 Task: Evaluate the absolute value of -36 - 12i.
Action: Mouse moved to (1196, 80)
Screenshot: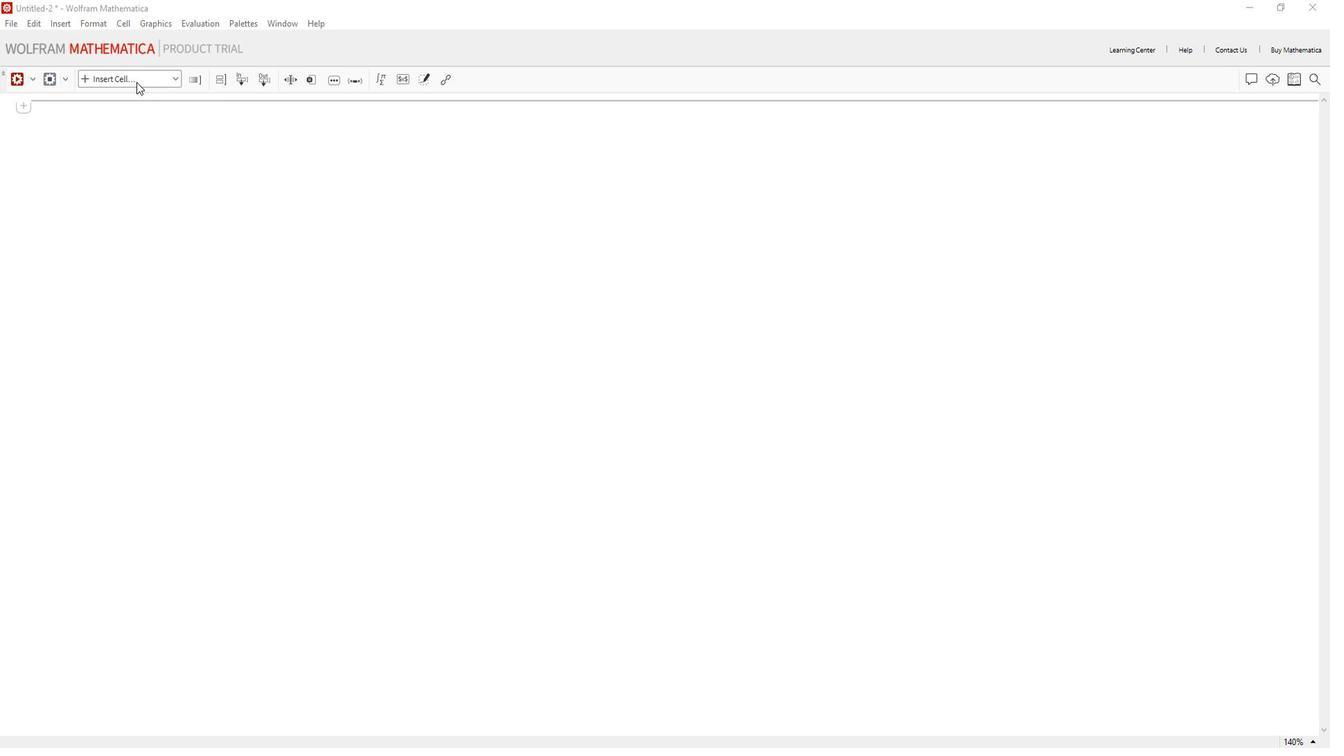 
Action: Mouse pressed left at (1196, 80)
Screenshot: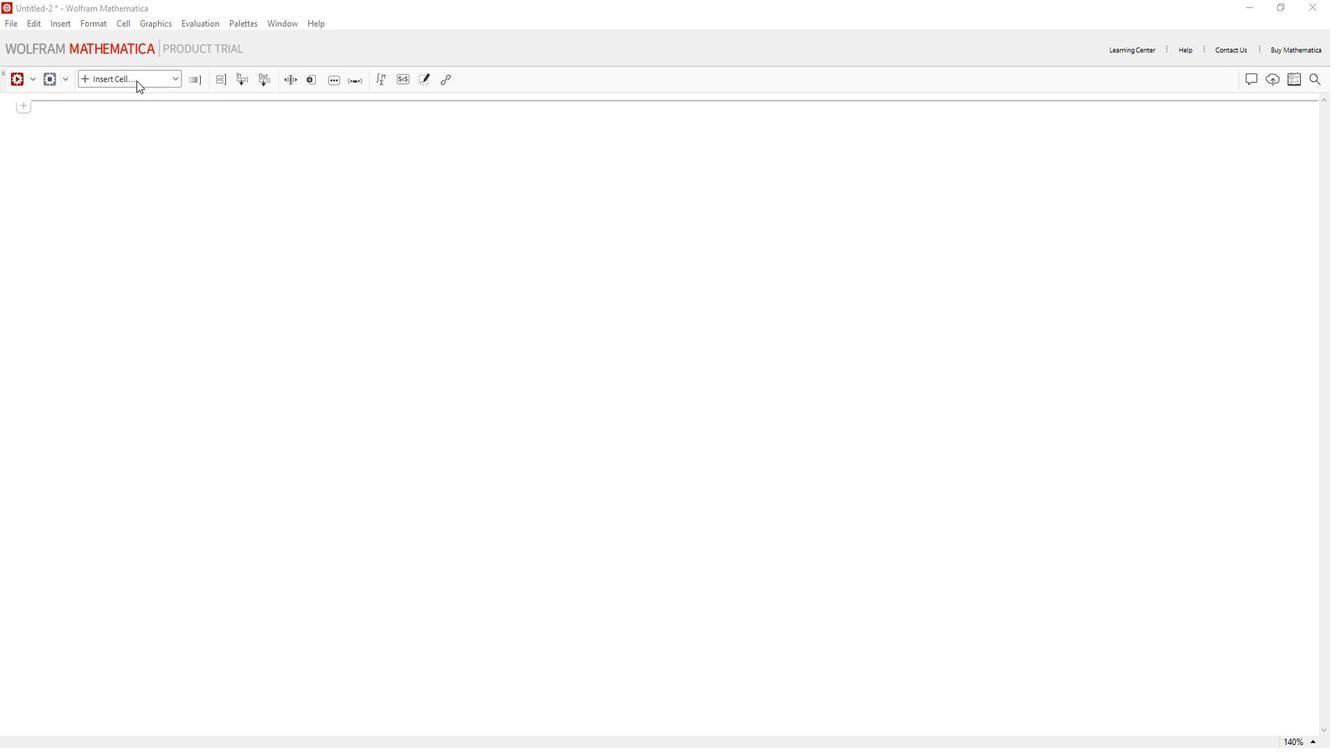
Action: Mouse moved to (1177, 99)
Screenshot: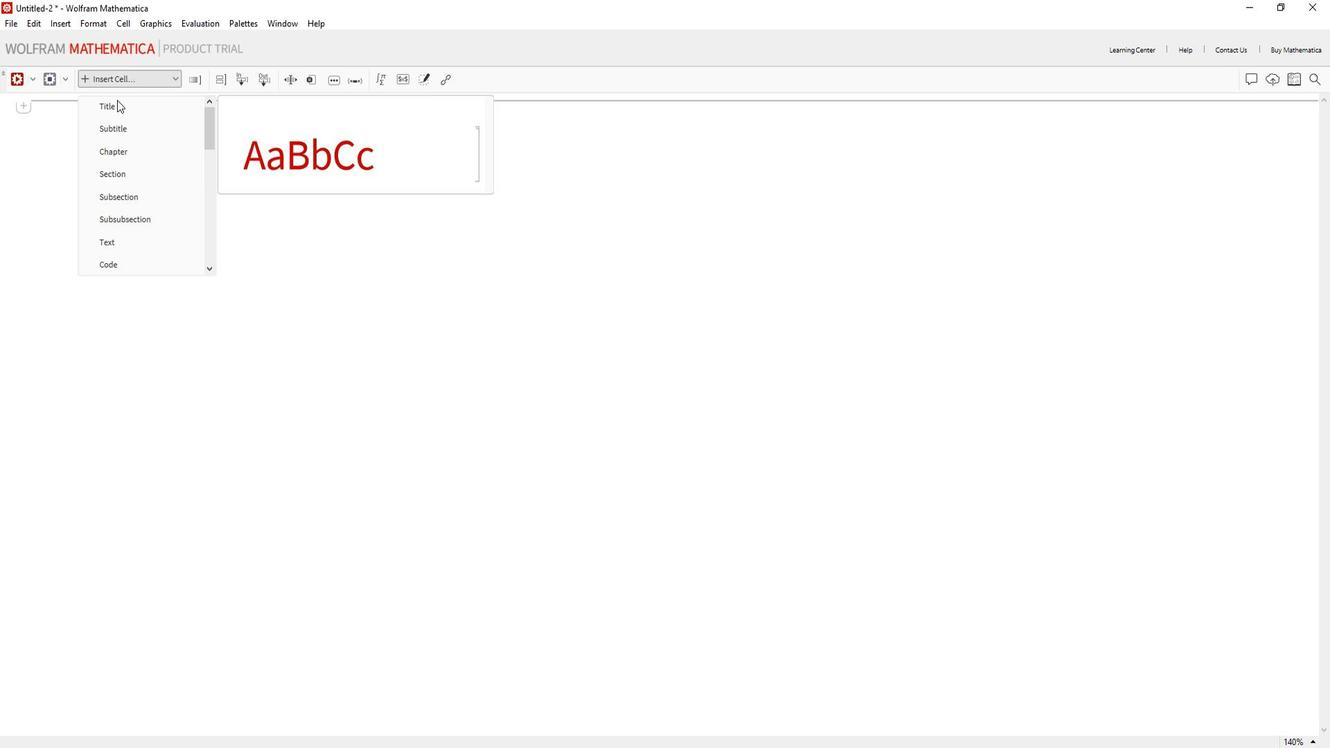 
Action: Mouse pressed left at (1177, 99)
Screenshot: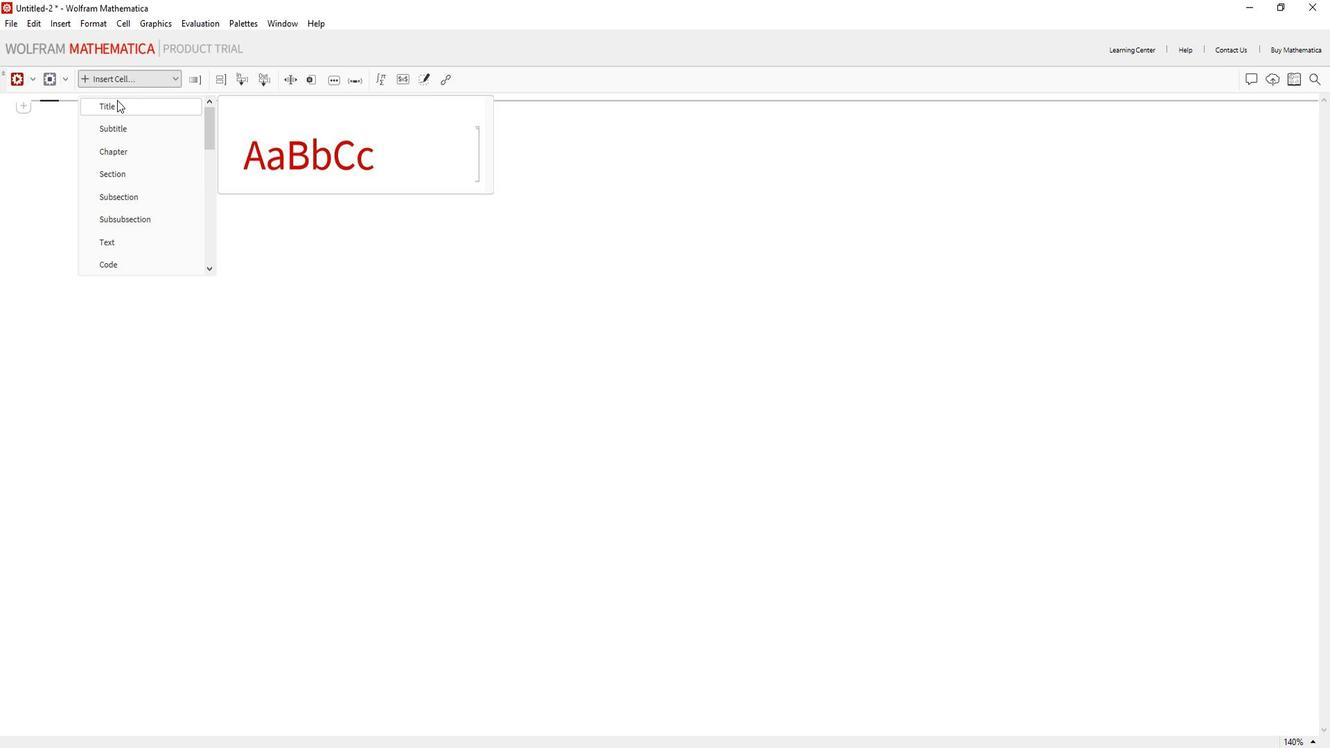 
Action: Mouse pressed left at (1177, 99)
Screenshot: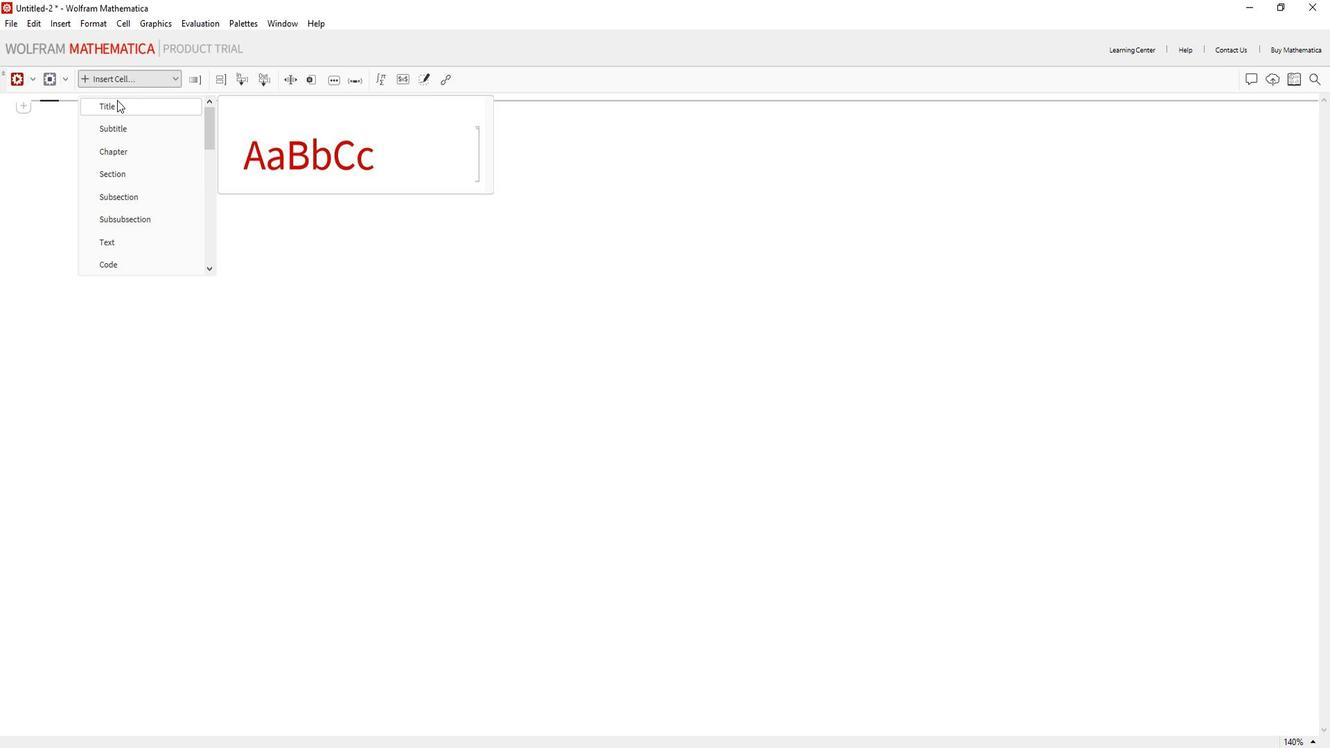 
Action: Mouse moved to (1182, 79)
Screenshot: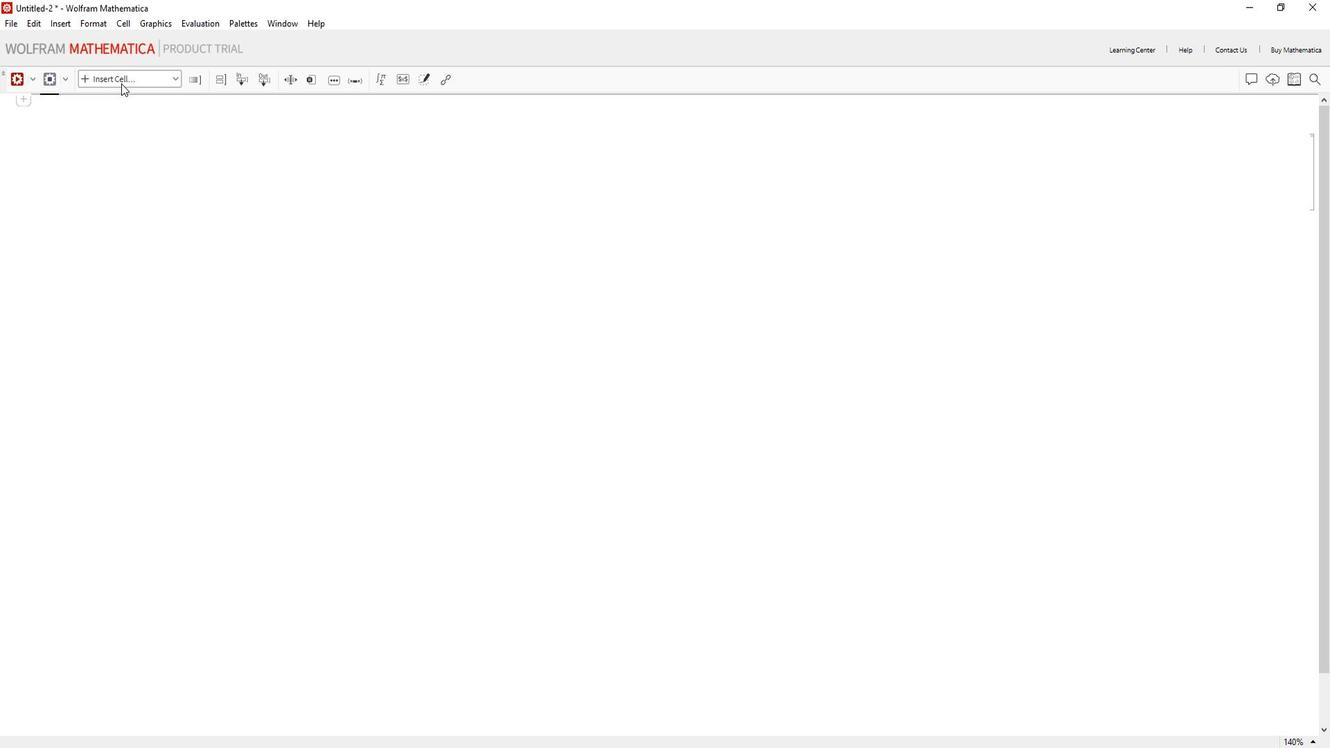 
Action: Mouse pressed left at (1182, 79)
Screenshot: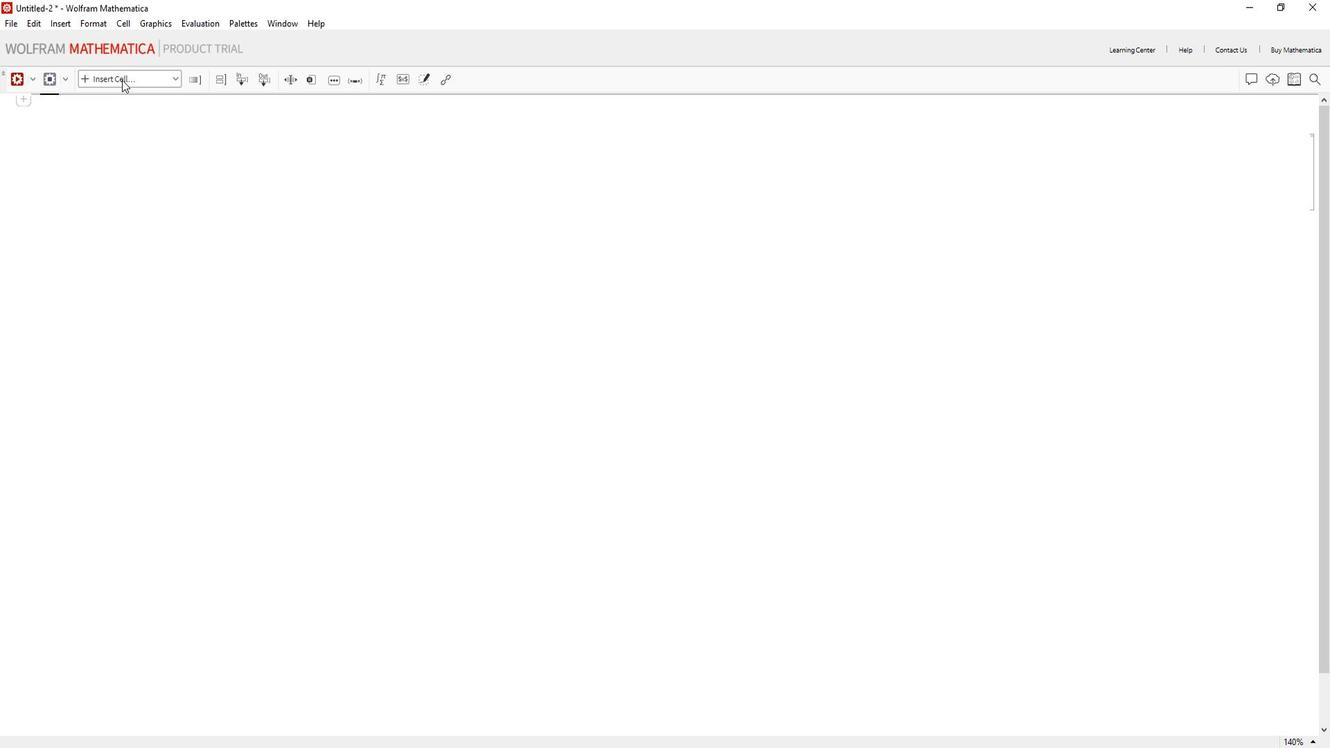 
Action: Mouse moved to (1182, 97)
Screenshot: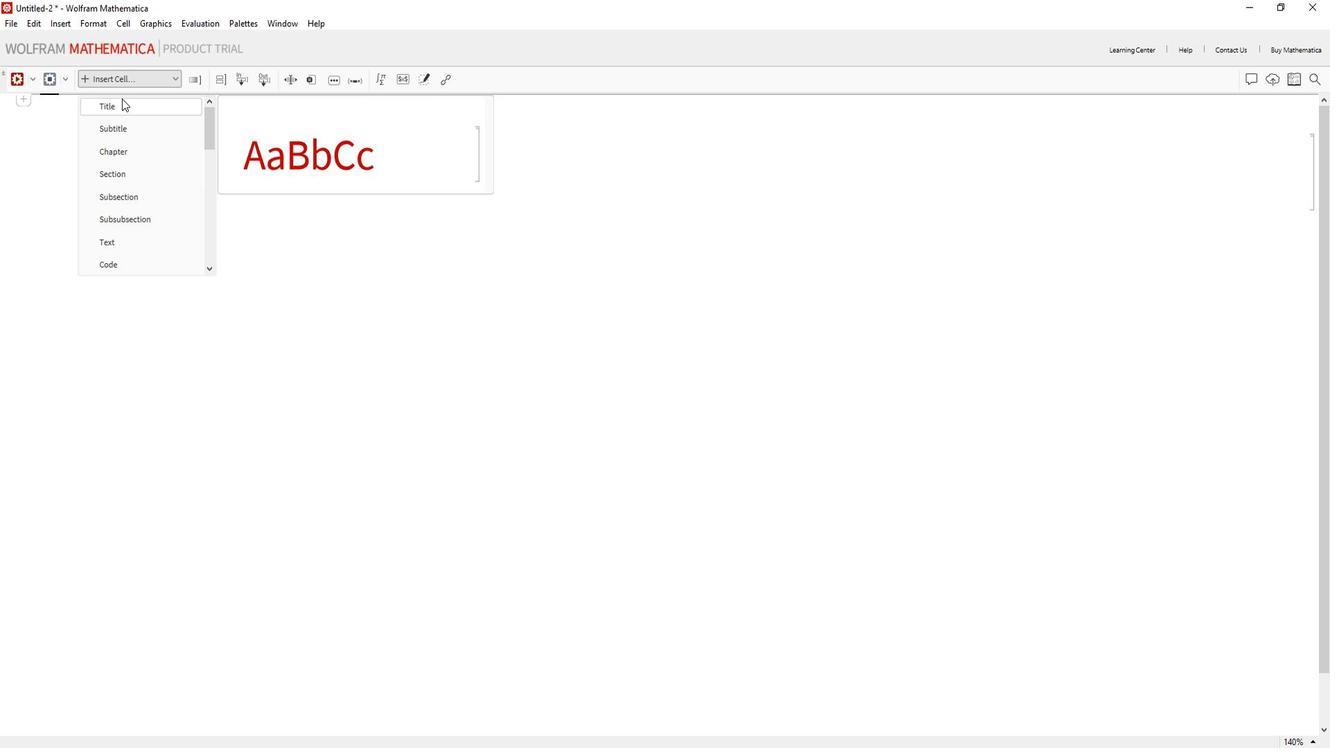 
Action: Mouse pressed left at (1182, 97)
Screenshot: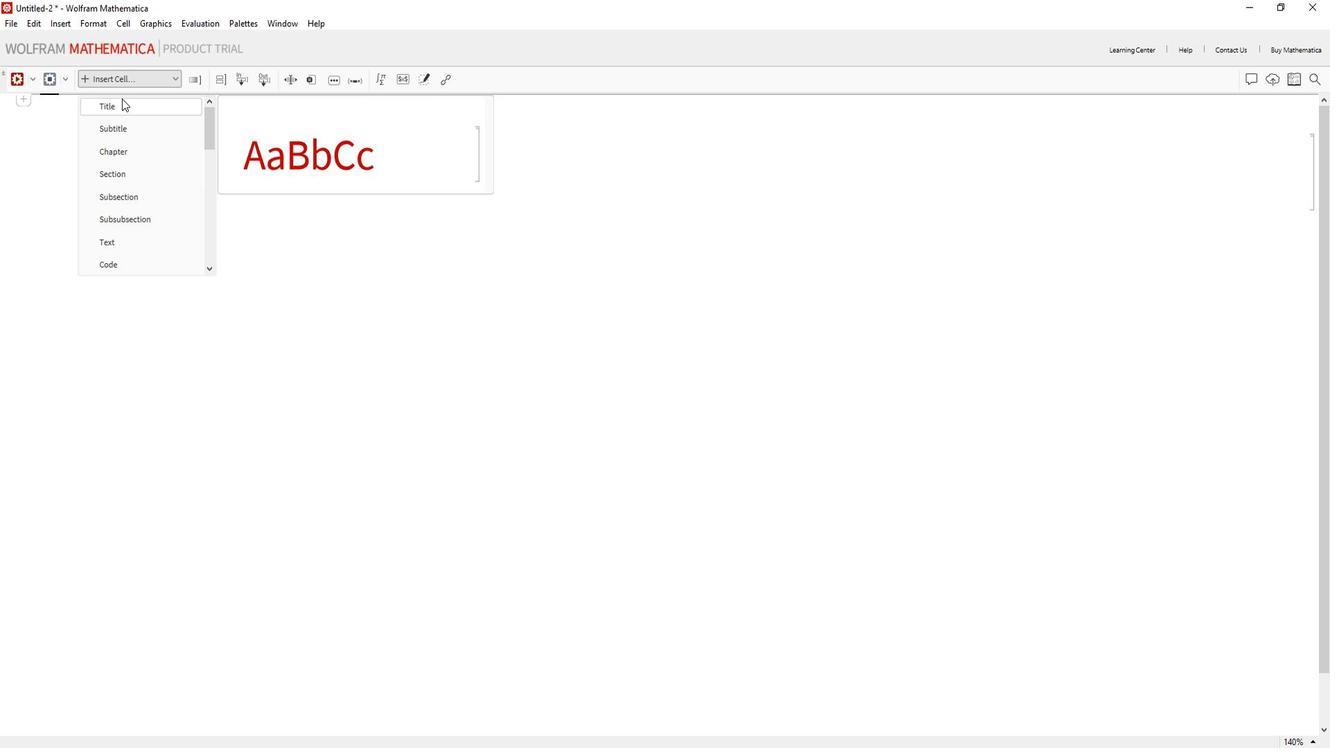 
Action: Mouse moved to (1182, 102)
Screenshot: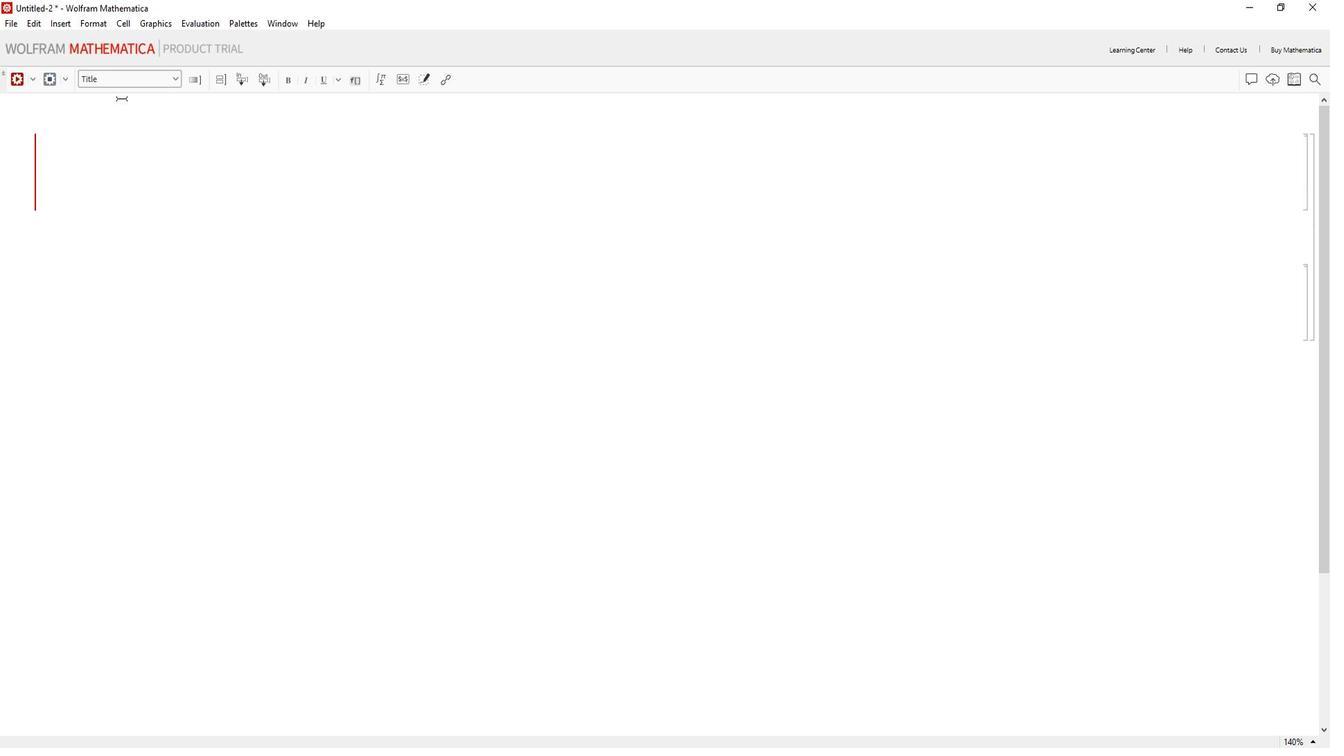 
Action: Key pressed <Key.shift>Evaluate<Key.space>the<Key.space>absolute<Key.space>va
Screenshot: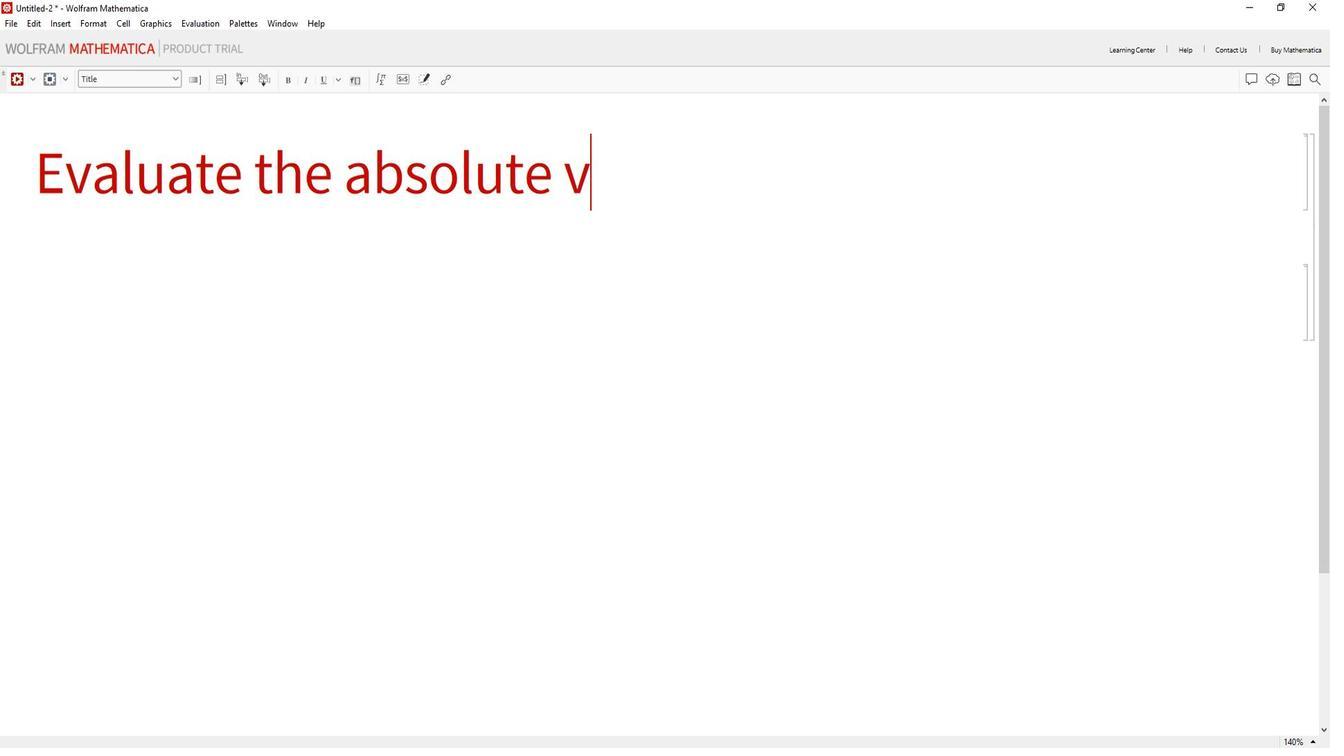 
Action: Mouse moved to (1182, 102)
Screenshot: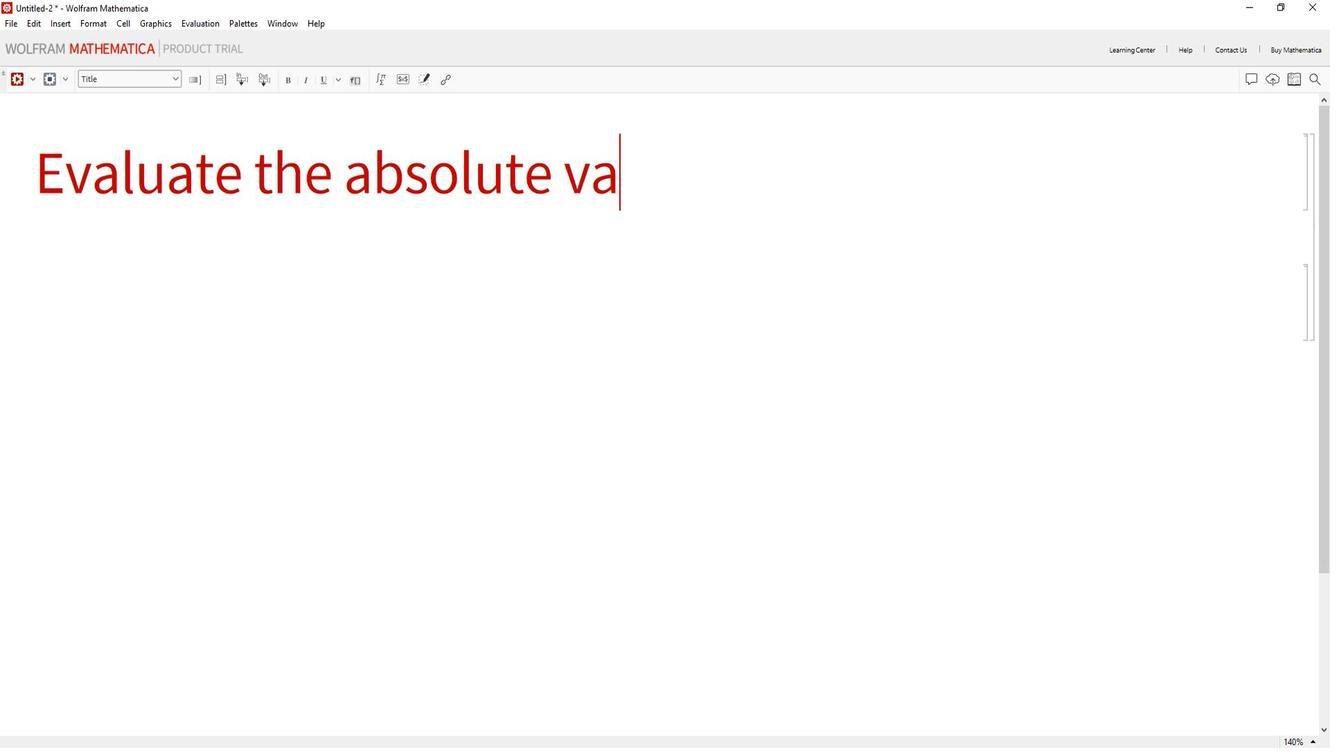 
Action: Key pressed lue.
Screenshot: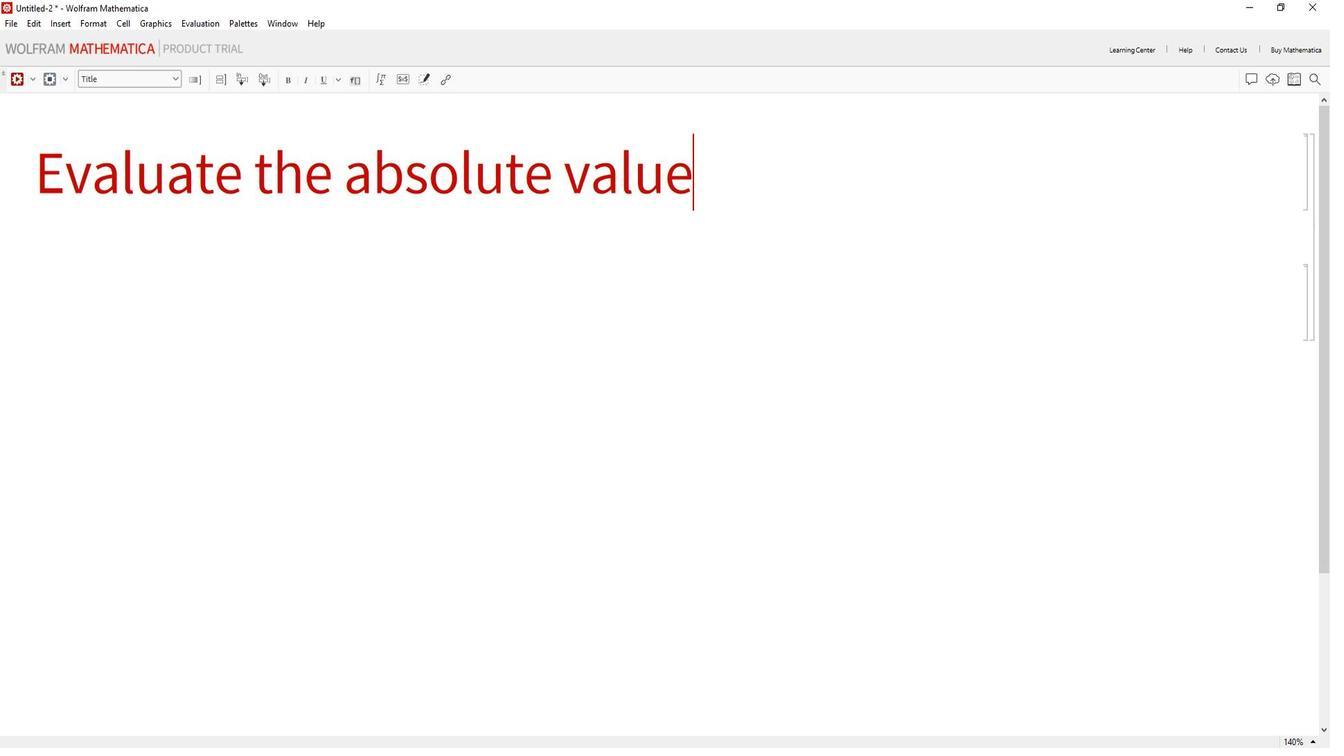 
Action: Mouse moved to (1251, 266)
Screenshot: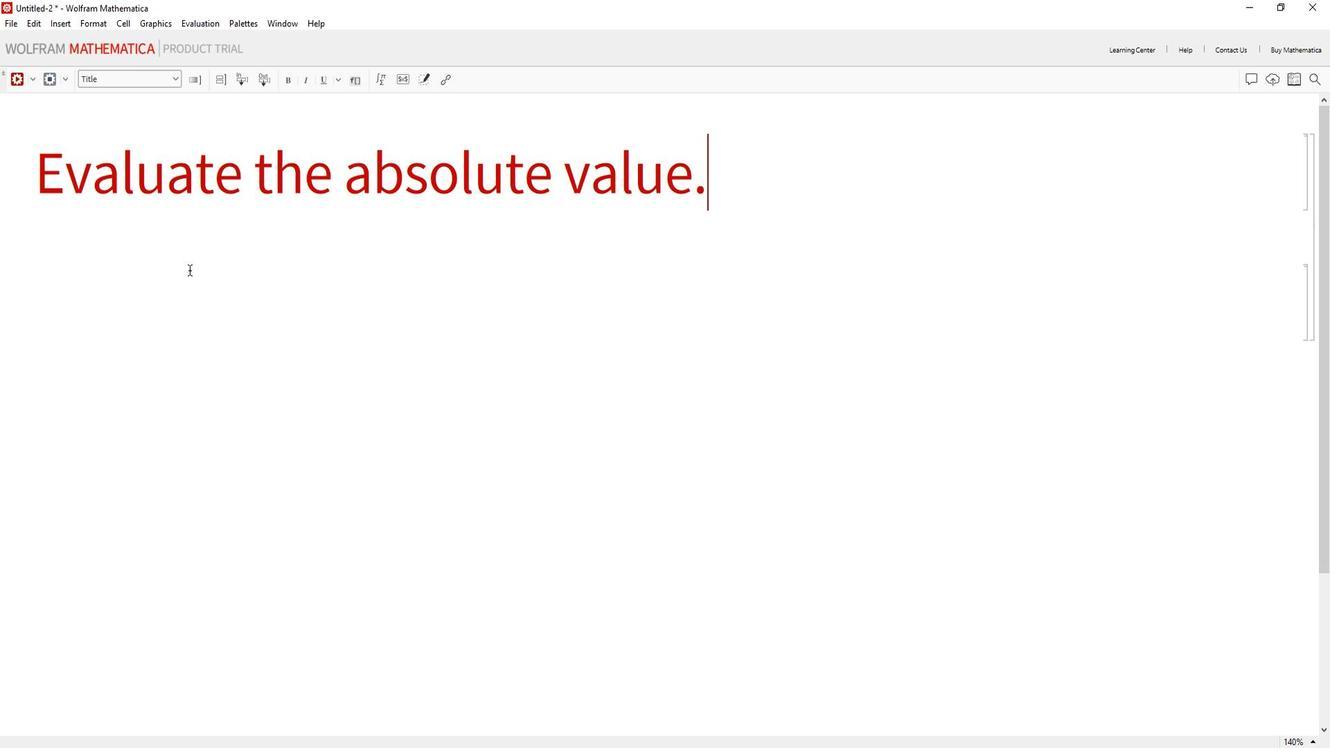 
Action: Mouse pressed left at (1251, 266)
Screenshot: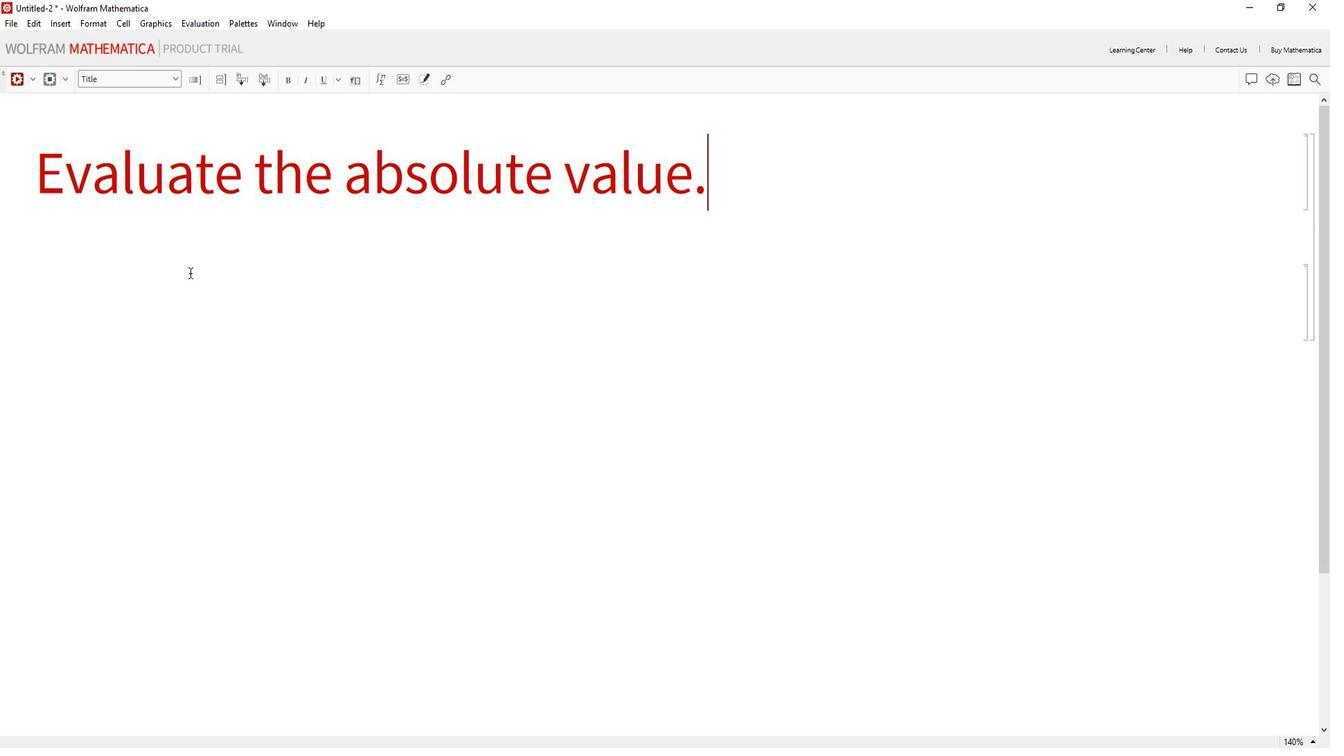 
Action: Mouse moved to (1208, 81)
Screenshot: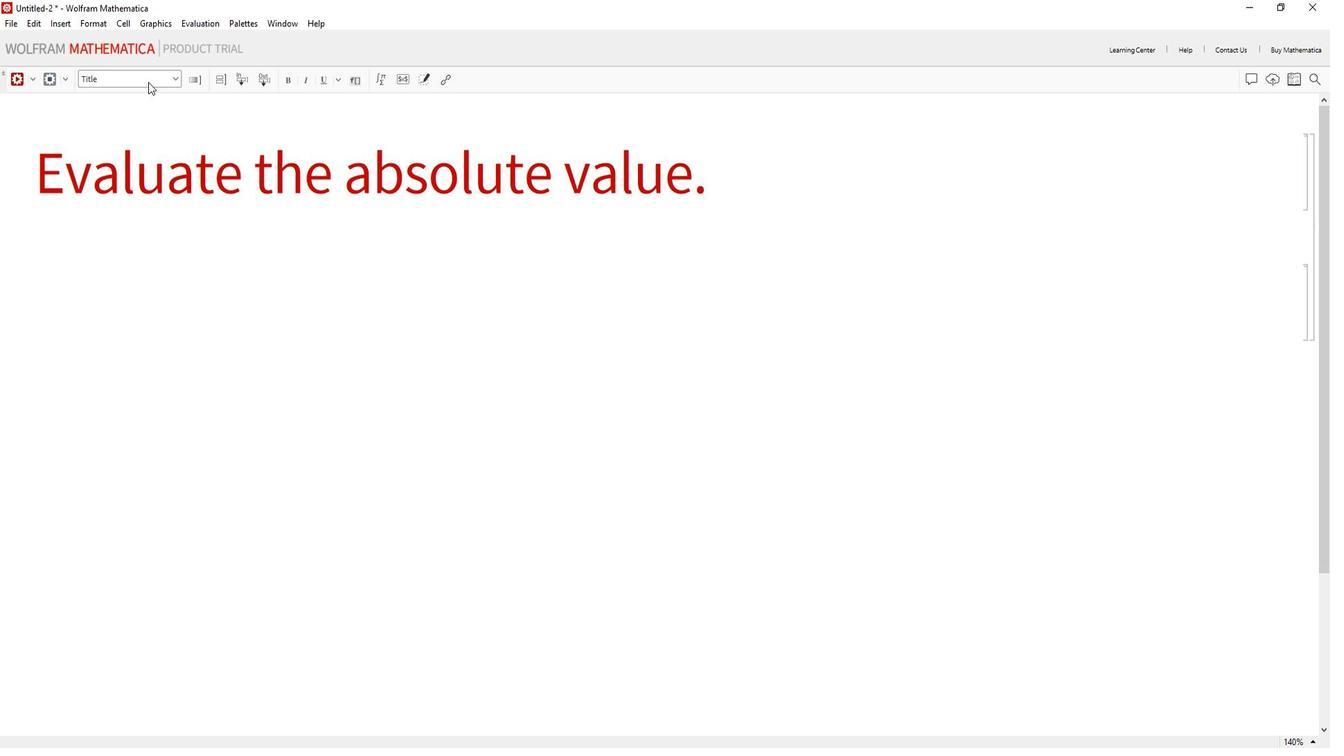 
Action: Mouse pressed left at (1208, 81)
Screenshot: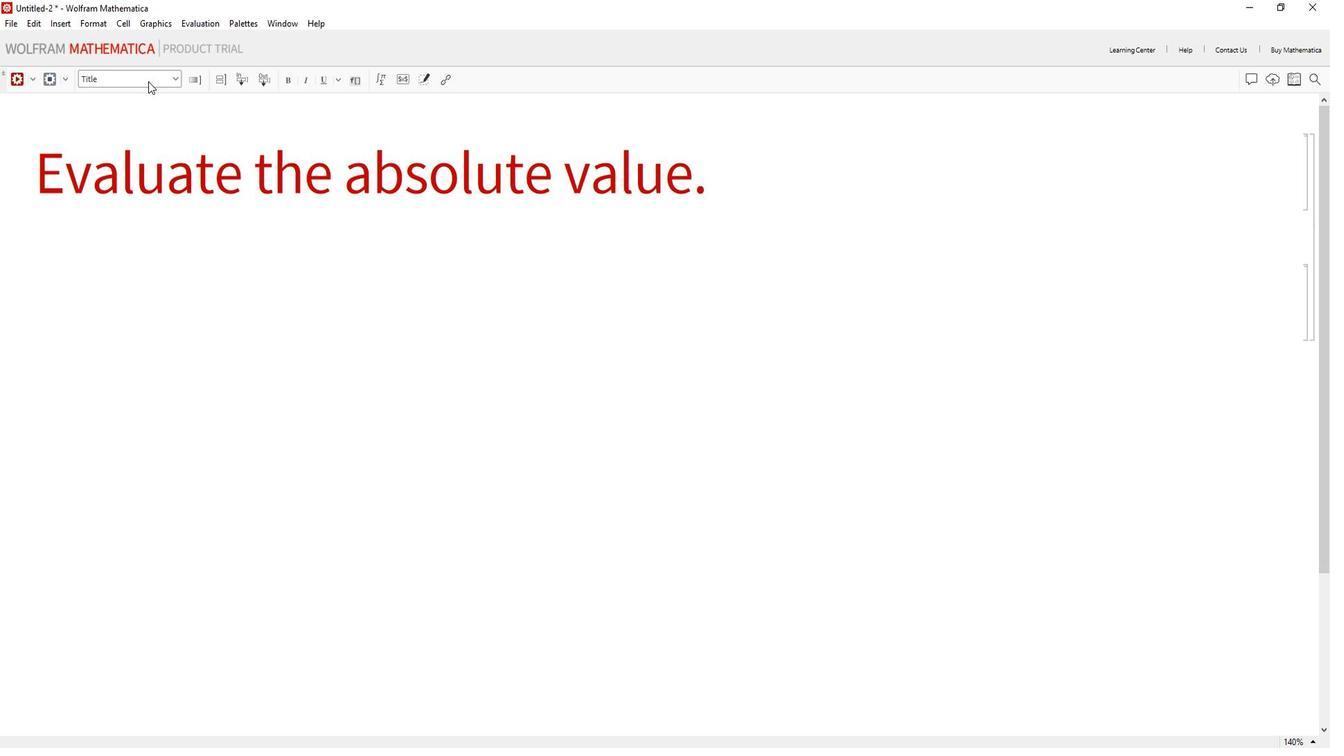 
Action: Mouse moved to (1179, 265)
Screenshot: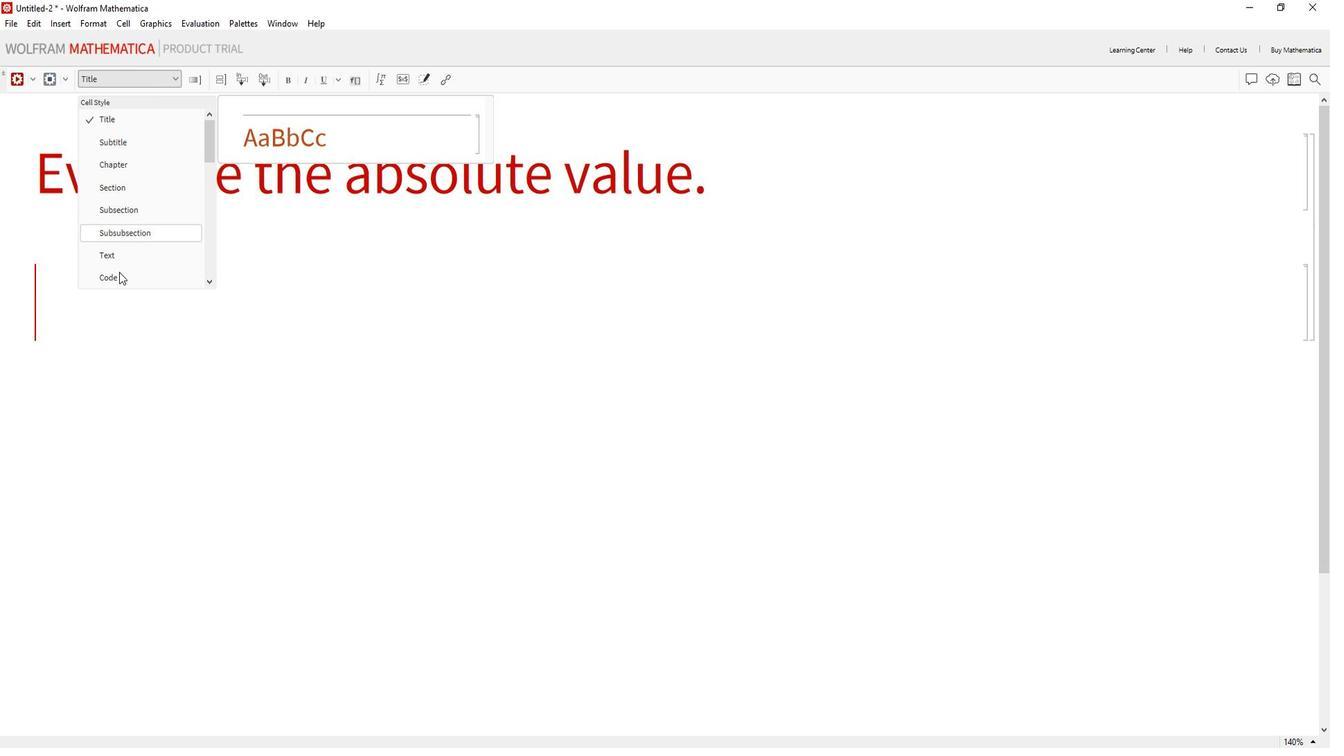 
Action: Mouse pressed left at (1179, 265)
Screenshot: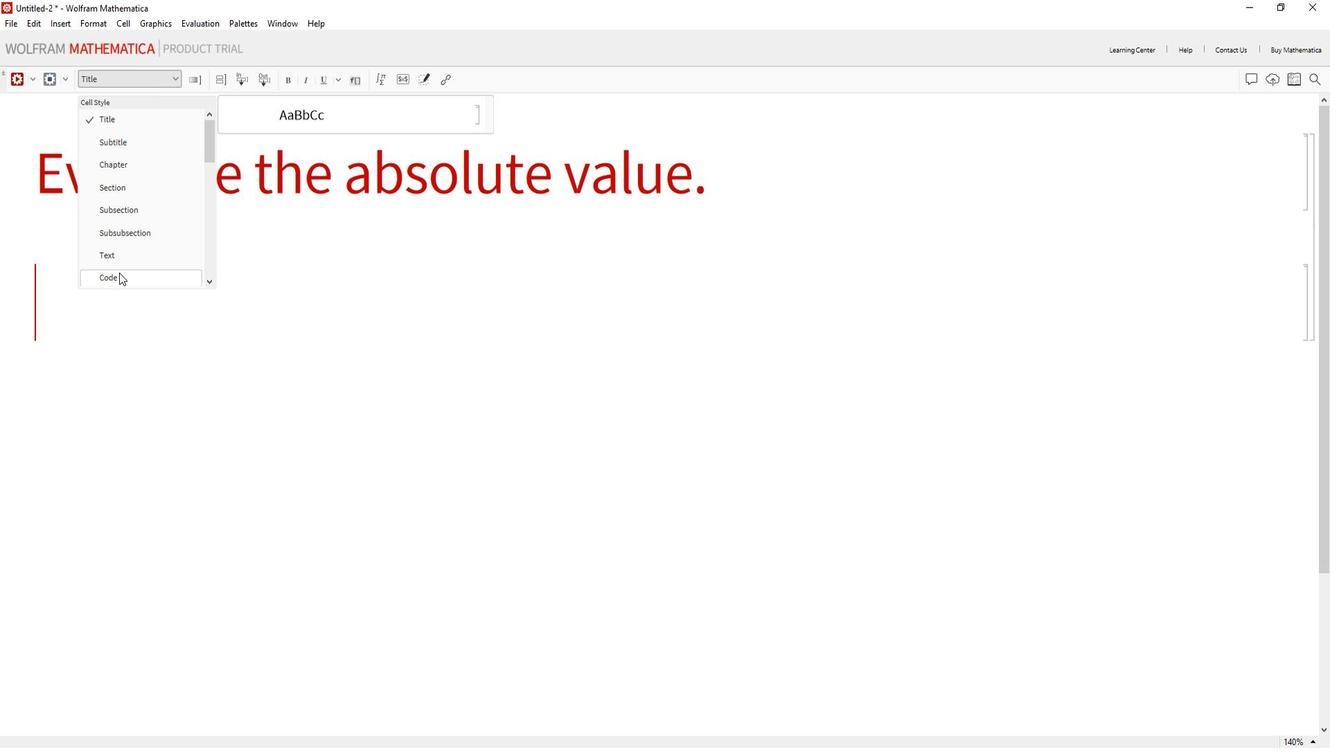 
Action: Mouse moved to (1158, 255)
Screenshot: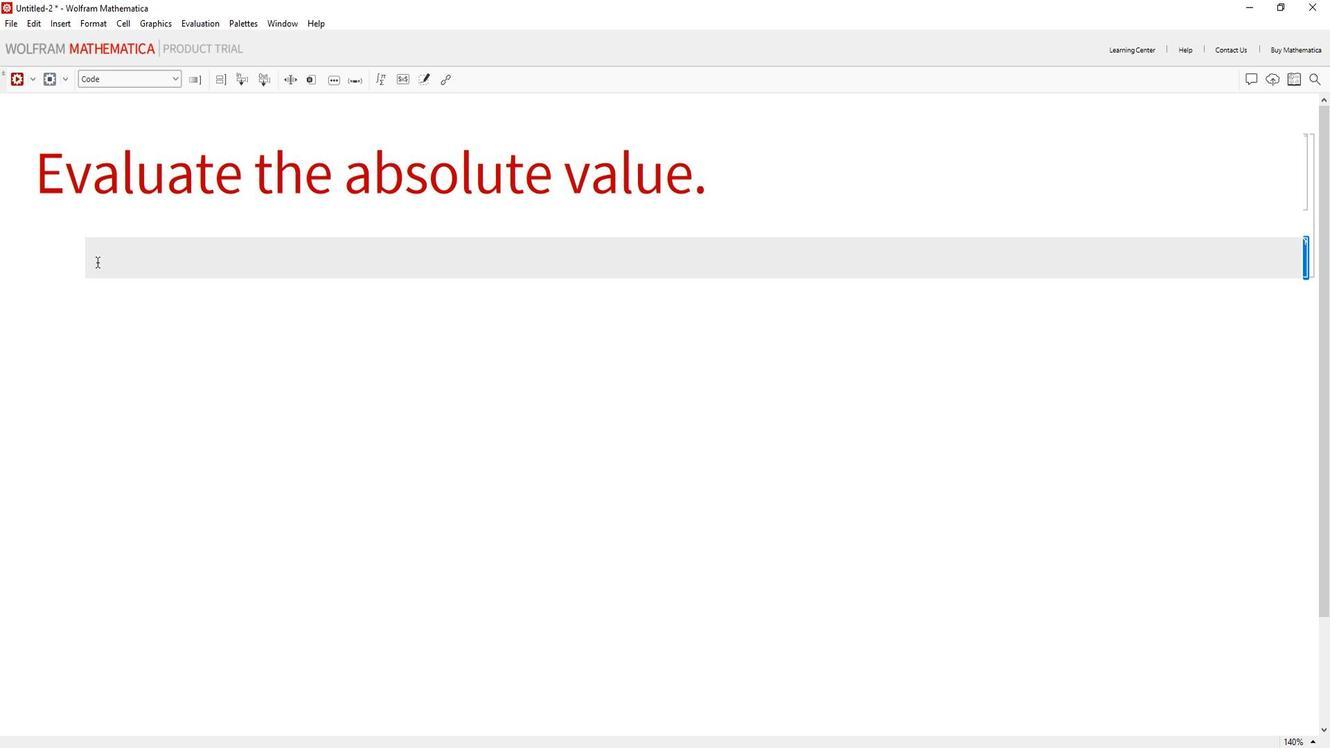 
Action: Mouse pressed left at (1158, 255)
Screenshot: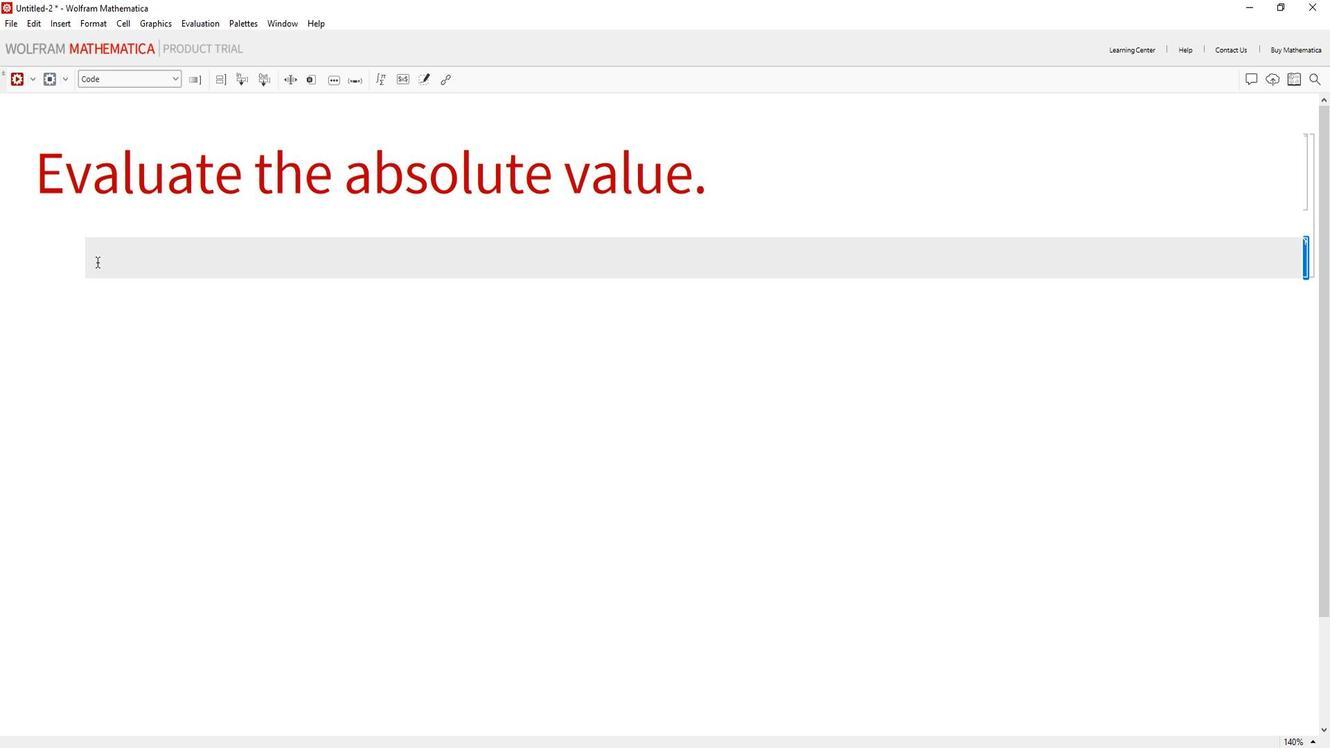 
Action: Mouse moved to (1009, 263)
Screenshot: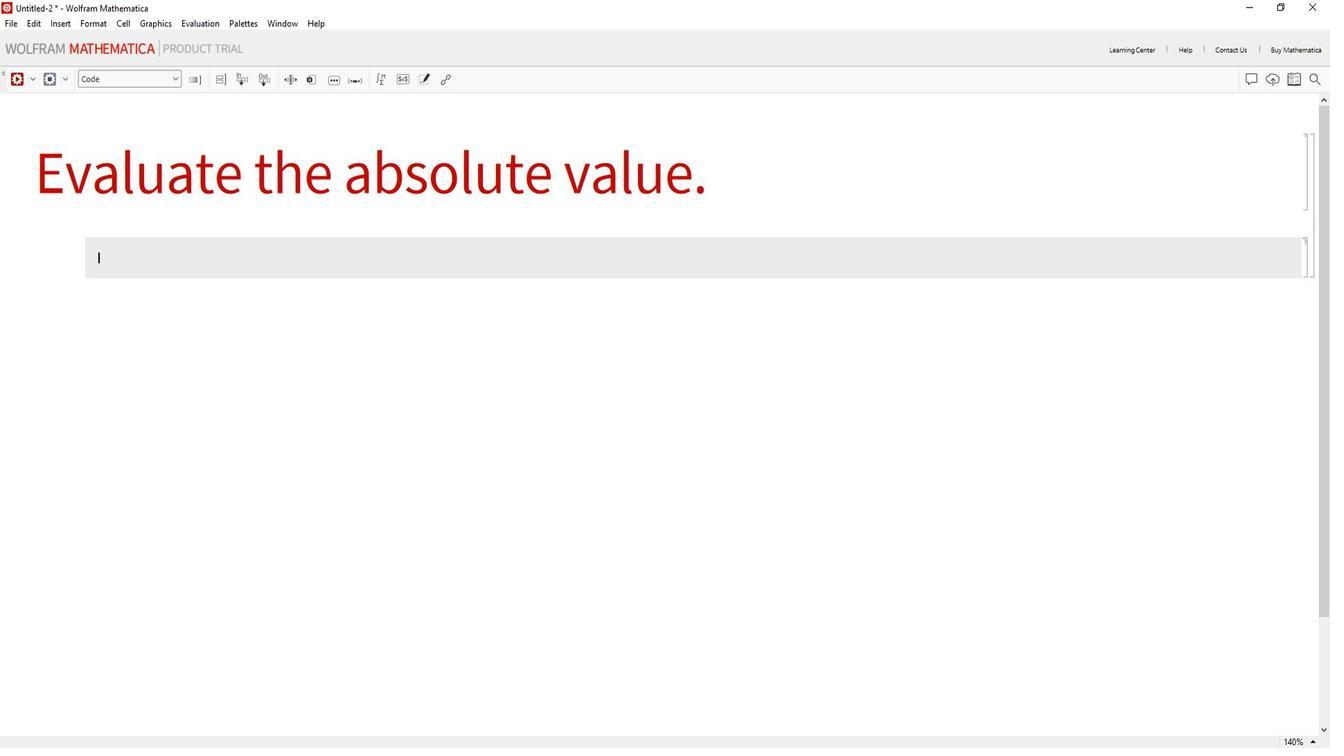 
Action: Mouse pressed left at (1009, 263)
Screenshot: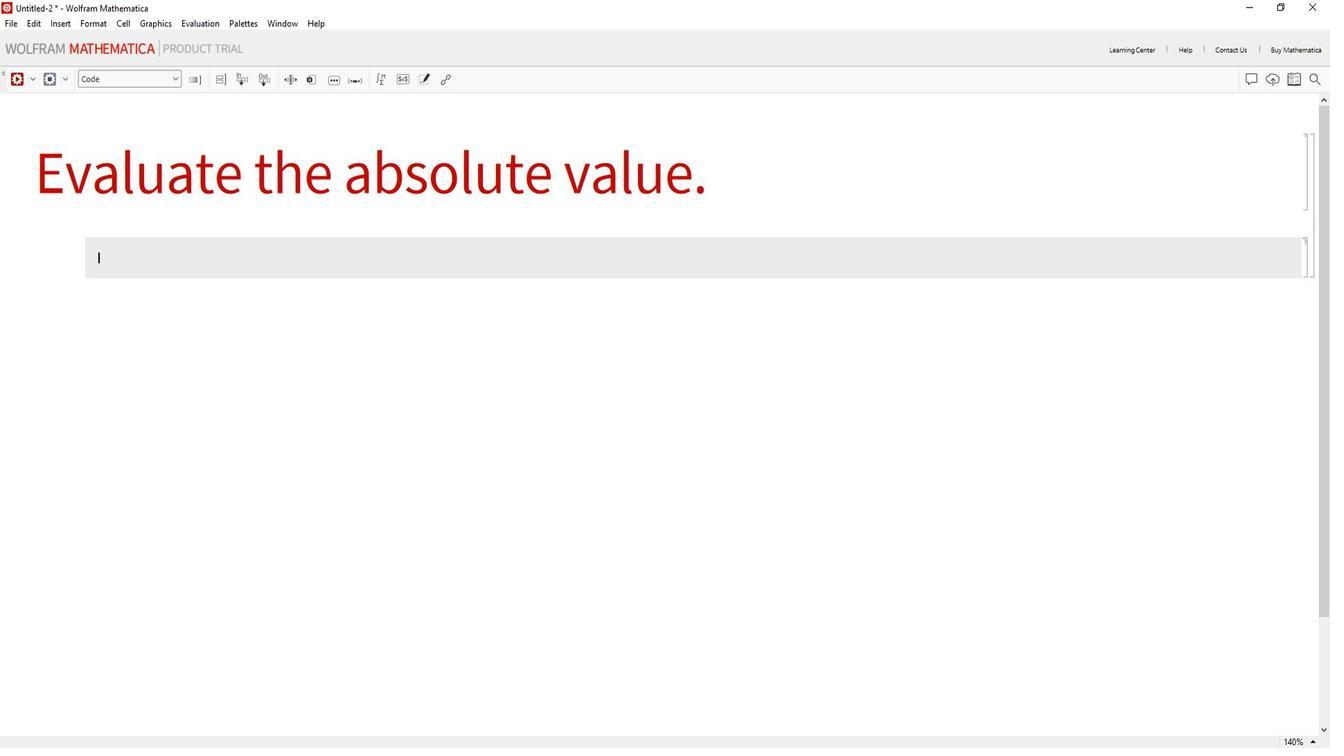 
Action: Mouse moved to (1193, 247)
Screenshot: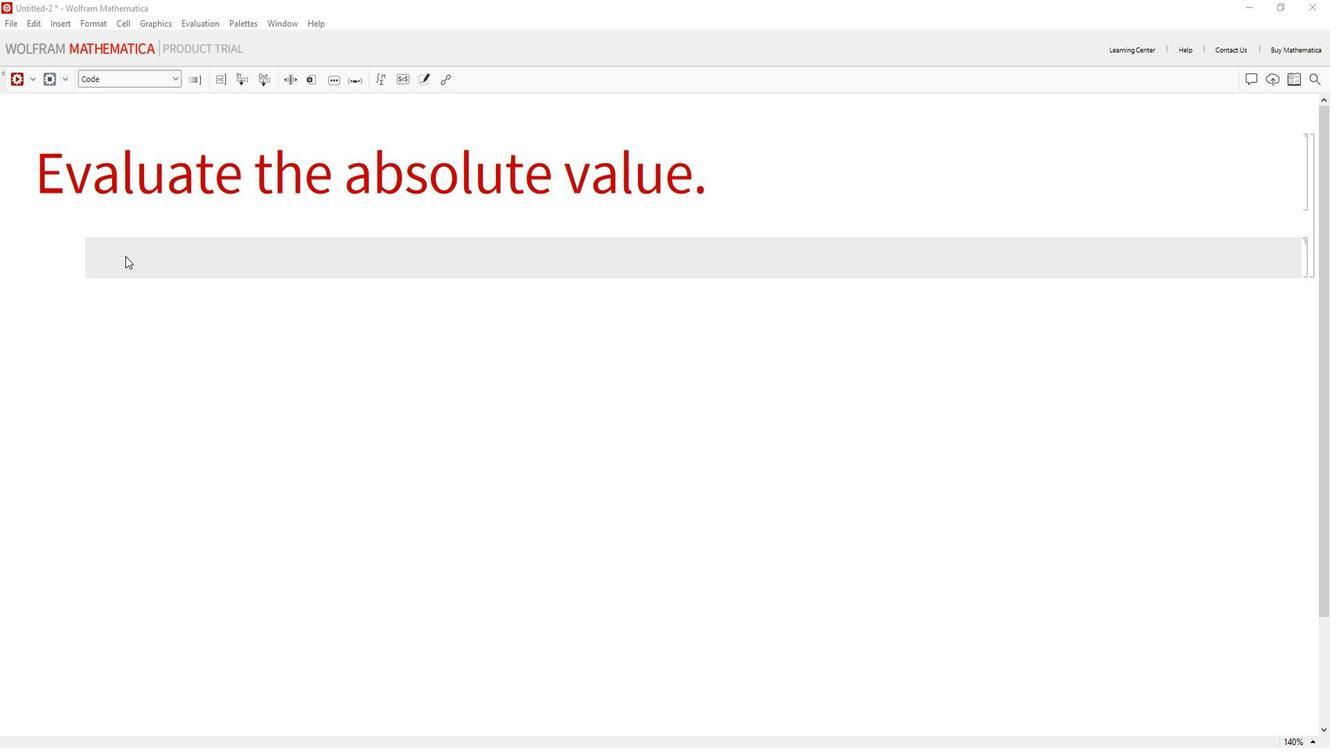
Action: Mouse pressed left at (1193, 247)
Screenshot: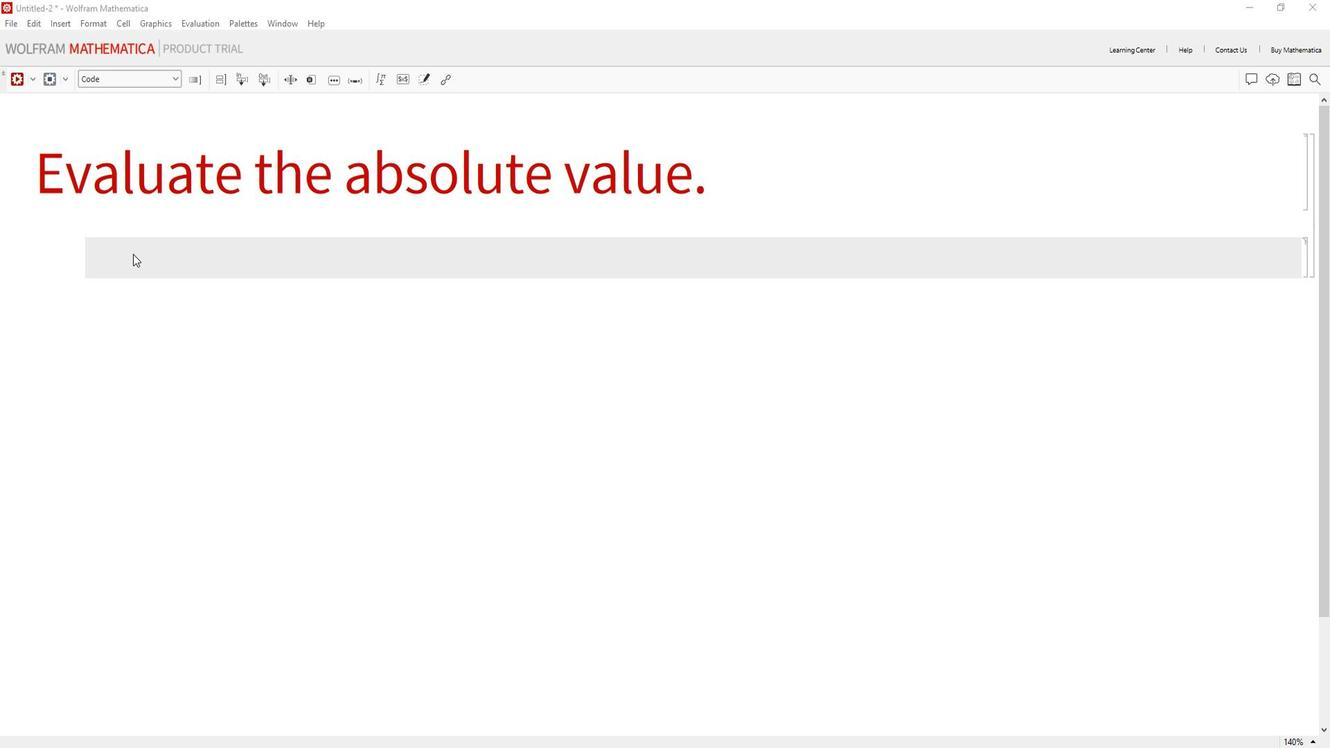 
Action: Mouse pressed left at (1193, 247)
Screenshot: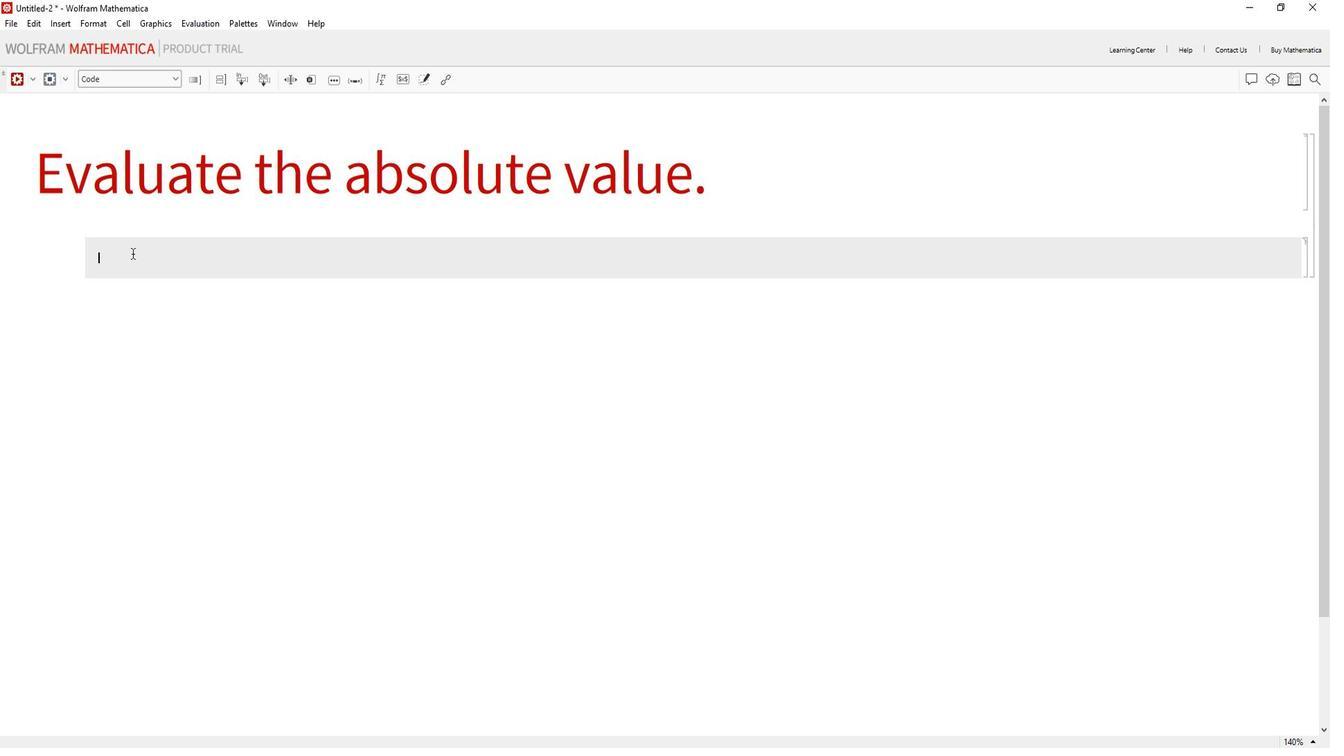 
Action: Key pressed <Key.shift_r>(*<Key.shift>Define<Key.space>the<Key.space>real<Key.space>and<Key.space>image<Key.backspace>inary<Key.space>parts<Key.right><Key.right>a<Key.space>=<Key.space>-36;<Key.enter>b<Key.space>=<Key.space>-12;<Key.enter><Key.enter><Key.shift_r><Key.shift_r>(*<Key.shift>Calculate<Key.space>the<Key.space>absolute<Key.space>value<Key.right><Key.right><Key.enter>absolute<Key.space>the<Key.space>result<Key.enter><Key.backspace><Key.backspace><Key.backspace><Key.backspace><Key.backspace><Key.backspace><Key.backspace><Key.backspace><Key.backspace><Key.backspace><Key.backspace><Key.backspace><Key.backspace><Key.backspace><Key.shift>Value<Key.enter><Key.space>=<Key.space><Key.shift>Sqrt[a<Key.shift>^2<Key.space><Key.shift_r><Key.shift_r><Key.shift_r><Key.shift_r>+<Key.space>b<Key.shift>^2<Key.right>;<Key.enter><Key.enter><Key.shift_r><Key.shift_r><Key.shift_r><Key.shift_r><Key.shift_r><Key.shift_r><Key.shift_r>)<Key.backspace><Key.shift_r>(*<Key.shift>Display<Key.space>the<Key.space>result<Key.right><Key.right><Key.enter>absolution<Key.shift>Values<Key.backspace><Key.backspace><Key.backspace><Key.backspace><Key.backspace><Key.backspace><Key.backspace><Key.backspace><Key.backspace>ev<Key.shift>alue<Key.enter>
Screenshot: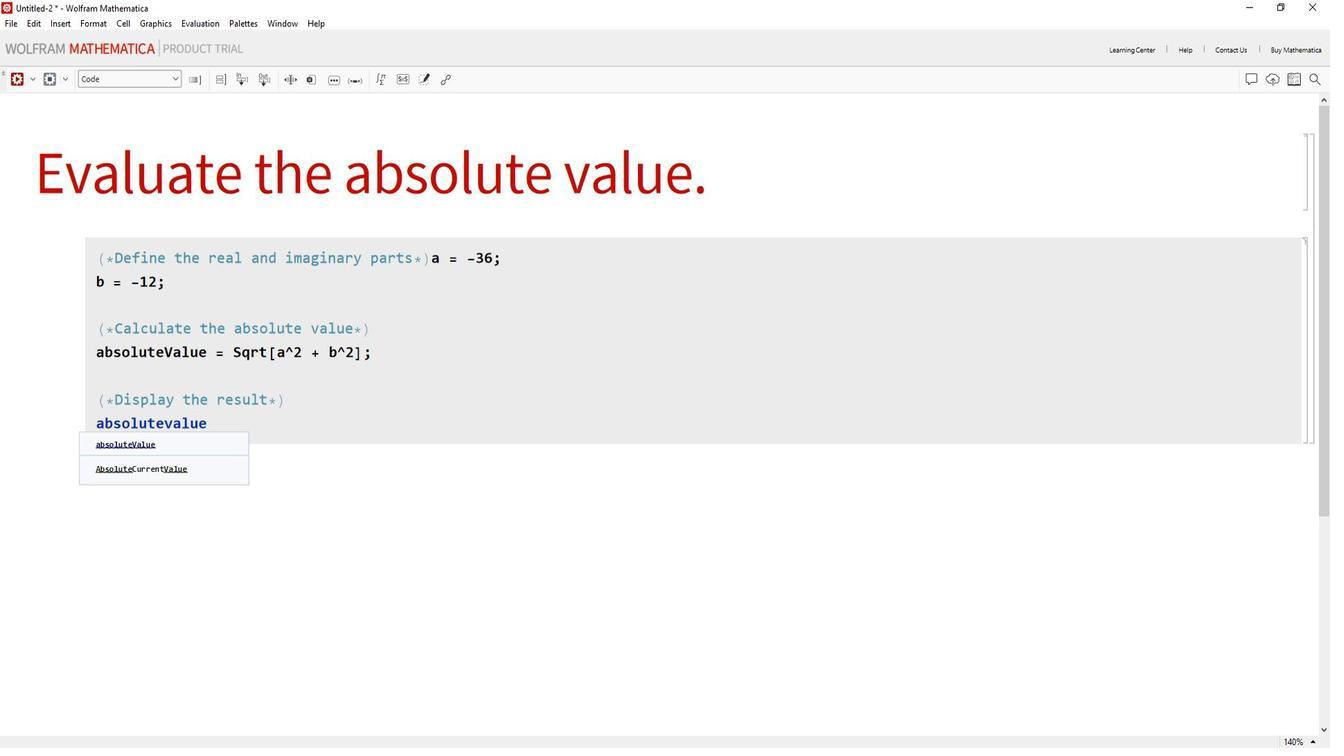 
Action: Mouse moved to (1313, 302)
Screenshot: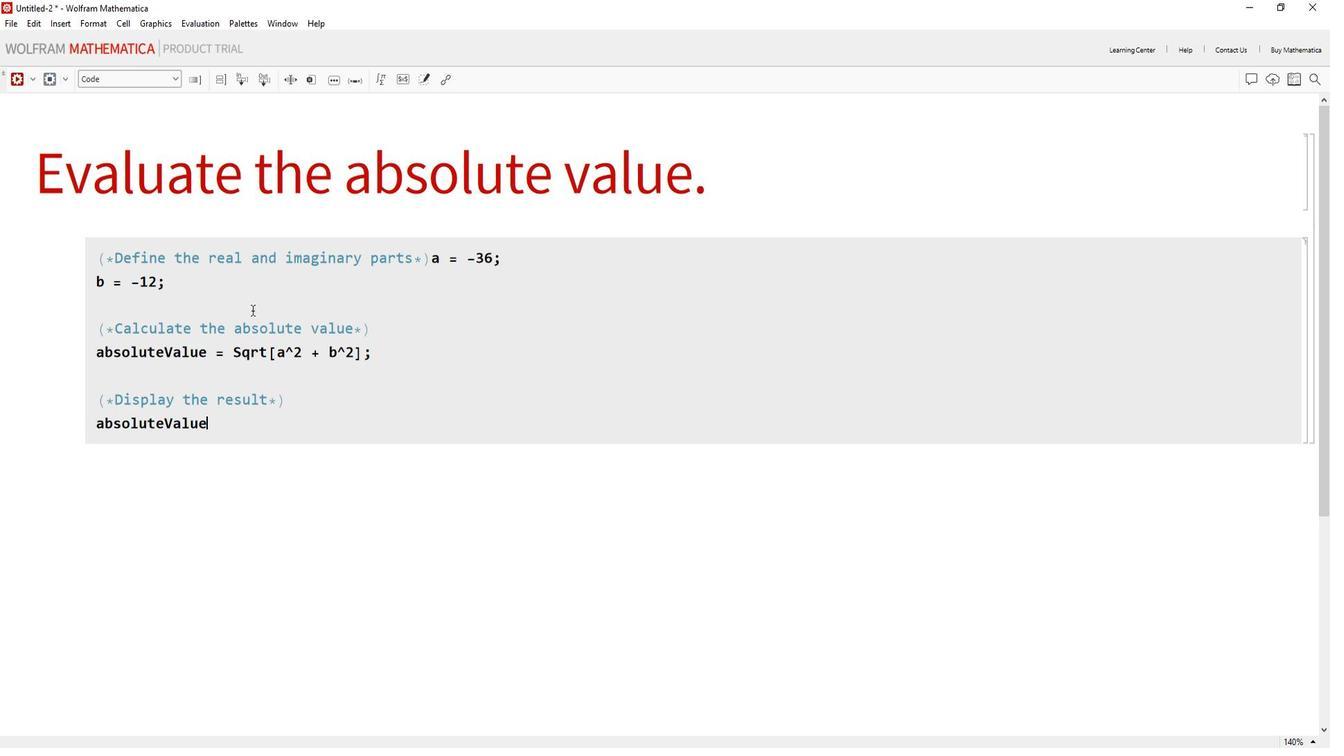 
Action: Mouse pressed left at (1313, 302)
Screenshot: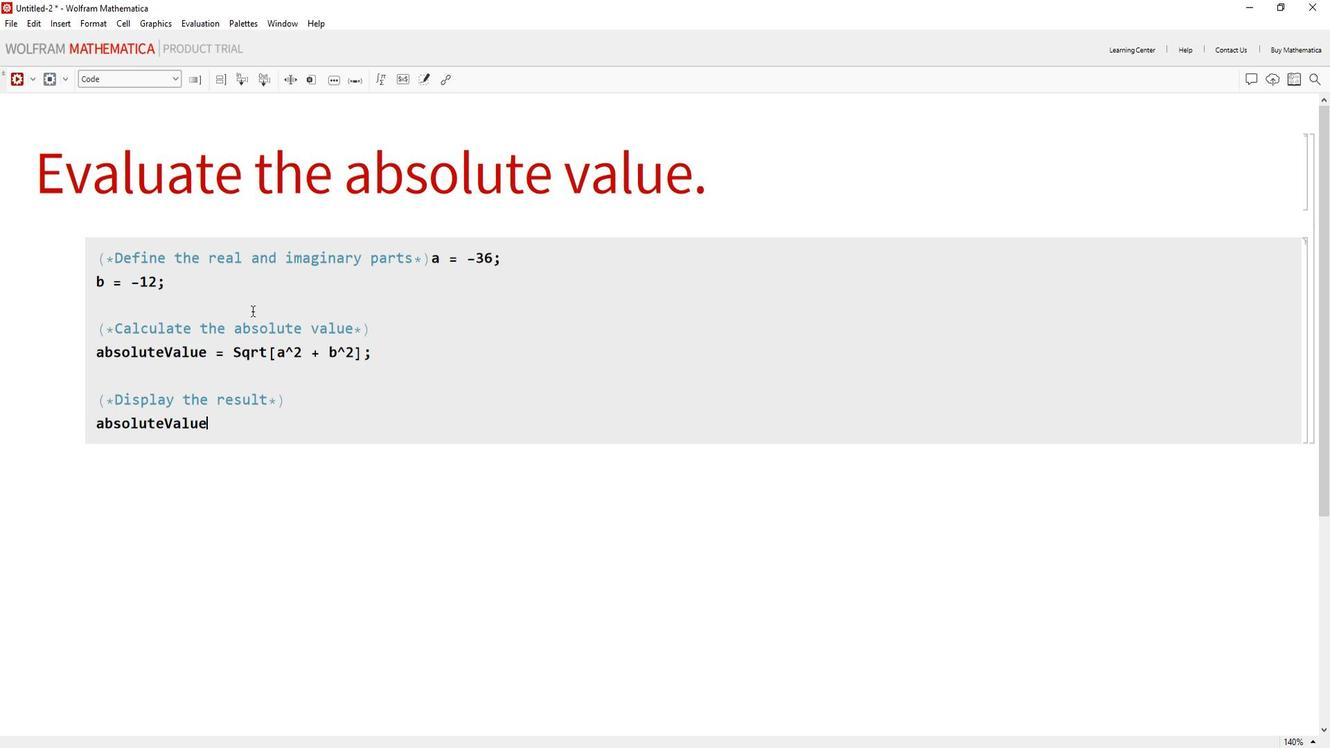 
Action: Mouse moved to (1077, 81)
Screenshot: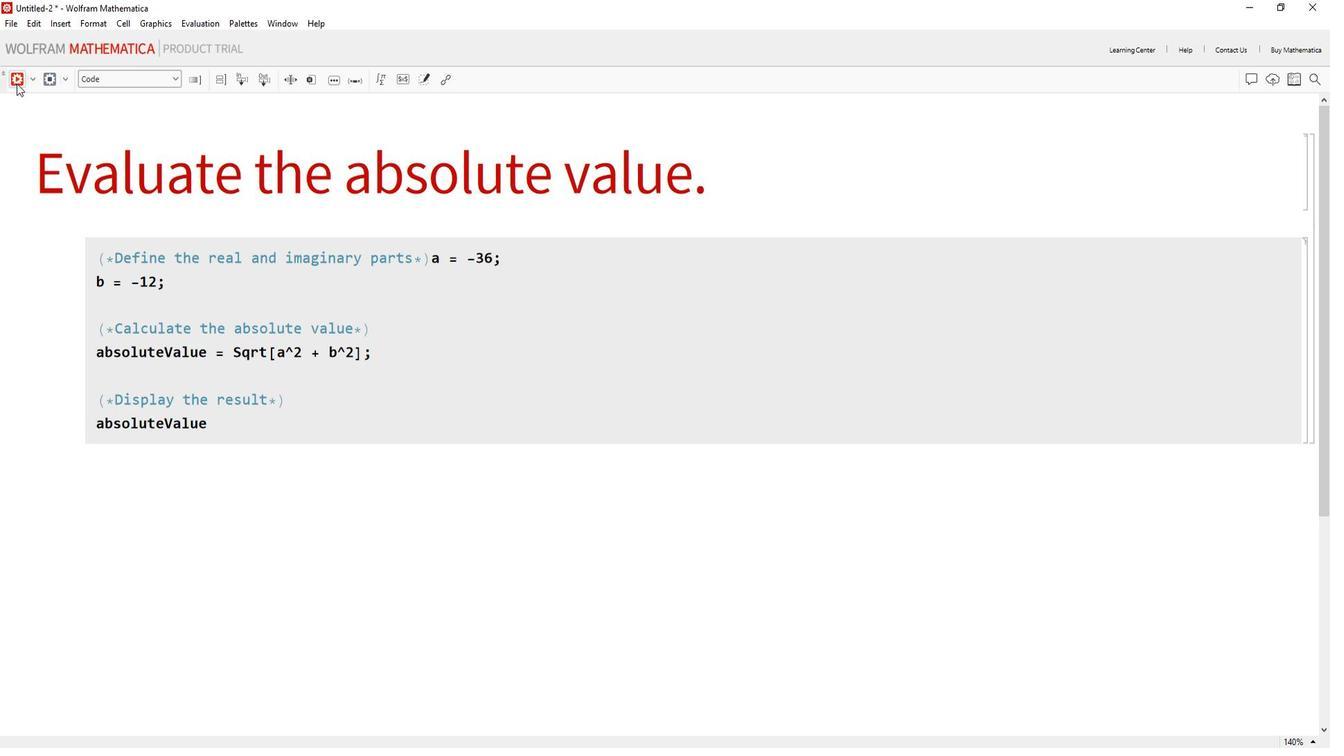 
Action: Mouse pressed left at (1077, 81)
Screenshot: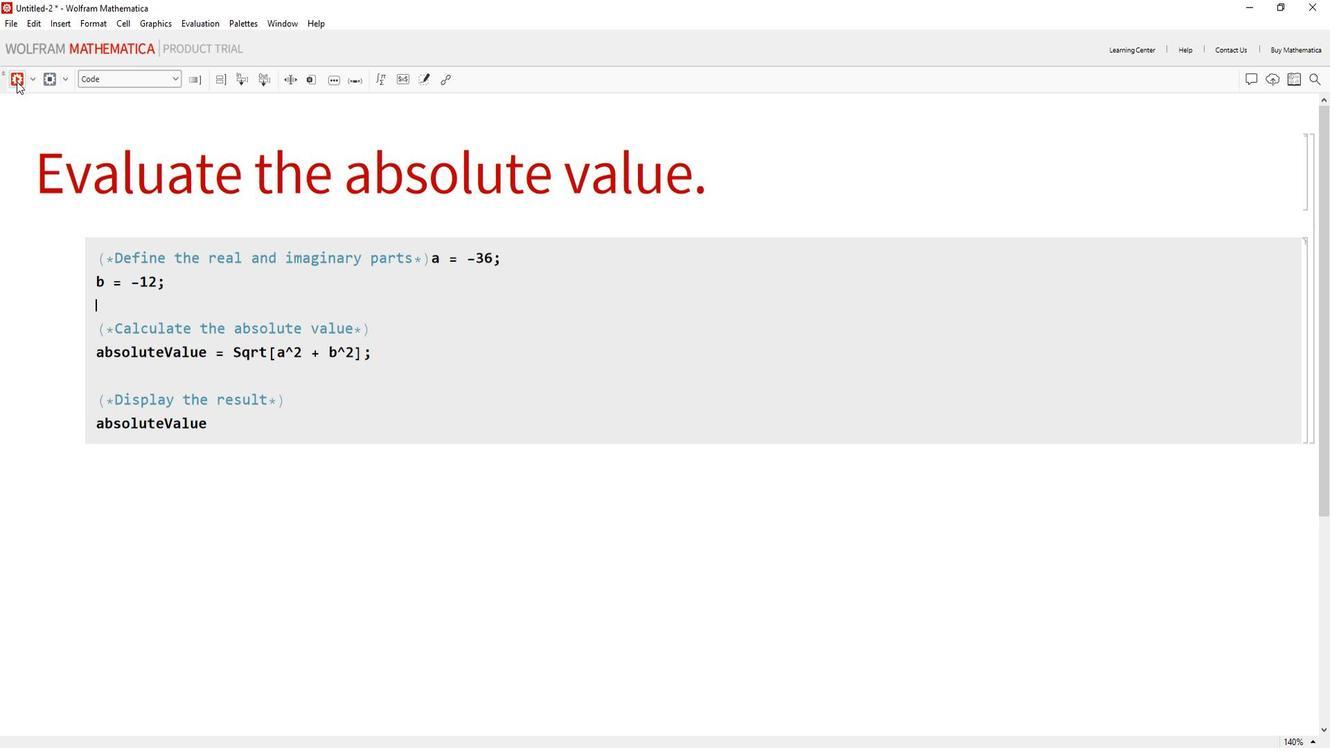 
Action: Mouse moved to (1218, 477)
Screenshot: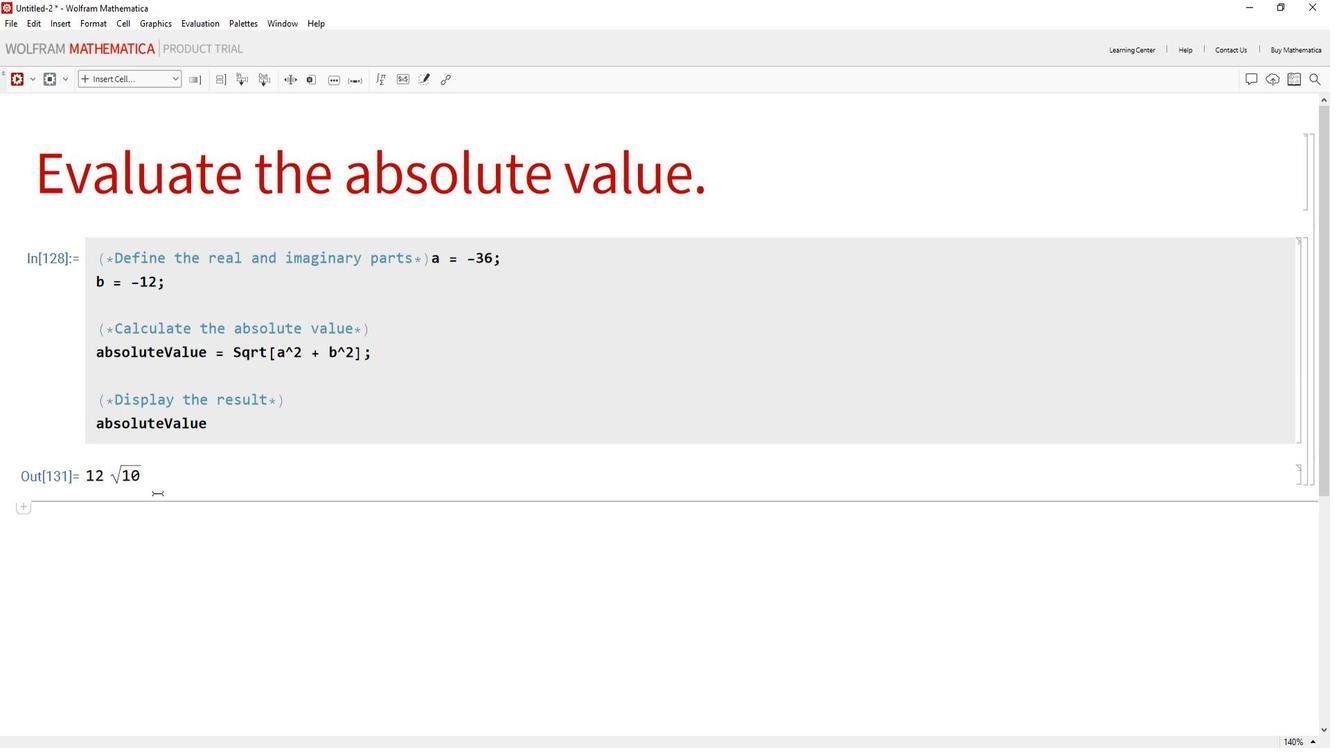 
